 Task: Enable Share your resume data with all recruiters.
Action: Mouse moved to (931, 307)
Screenshot: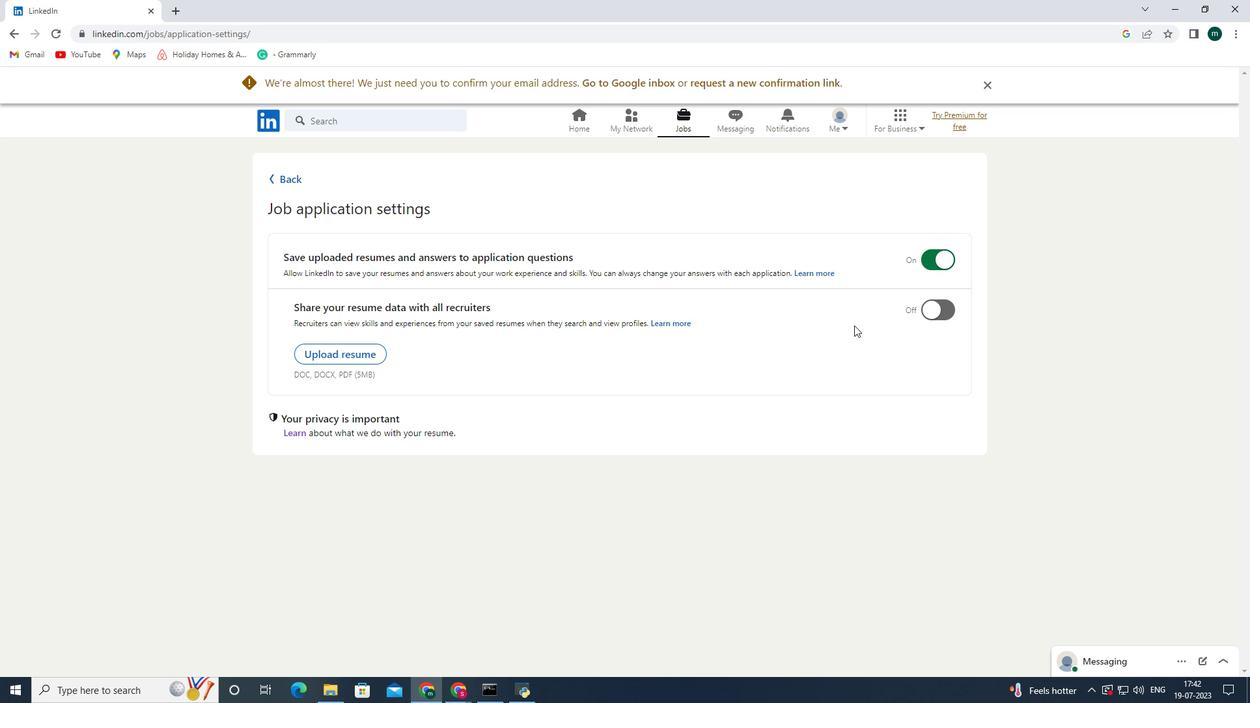 
Action: Mouse pressed left at (931, 307)
Screenshot: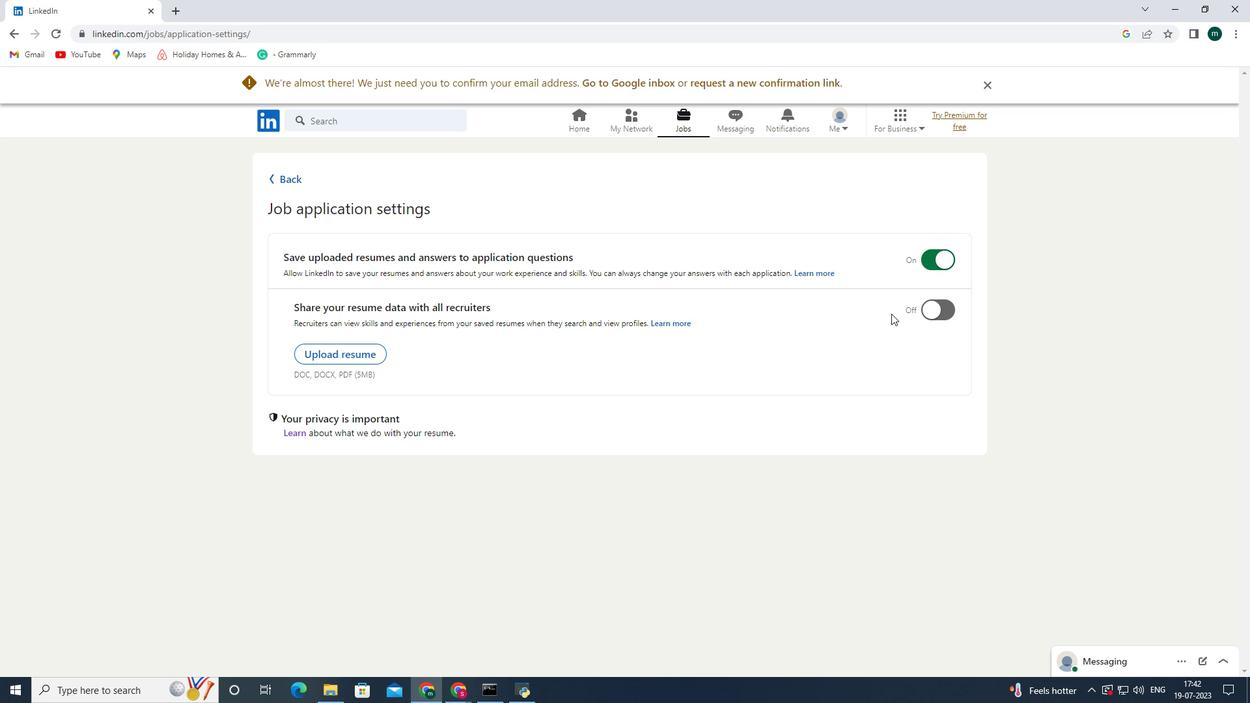 
Action: Mouse moved to (943, 311)
Screenshot: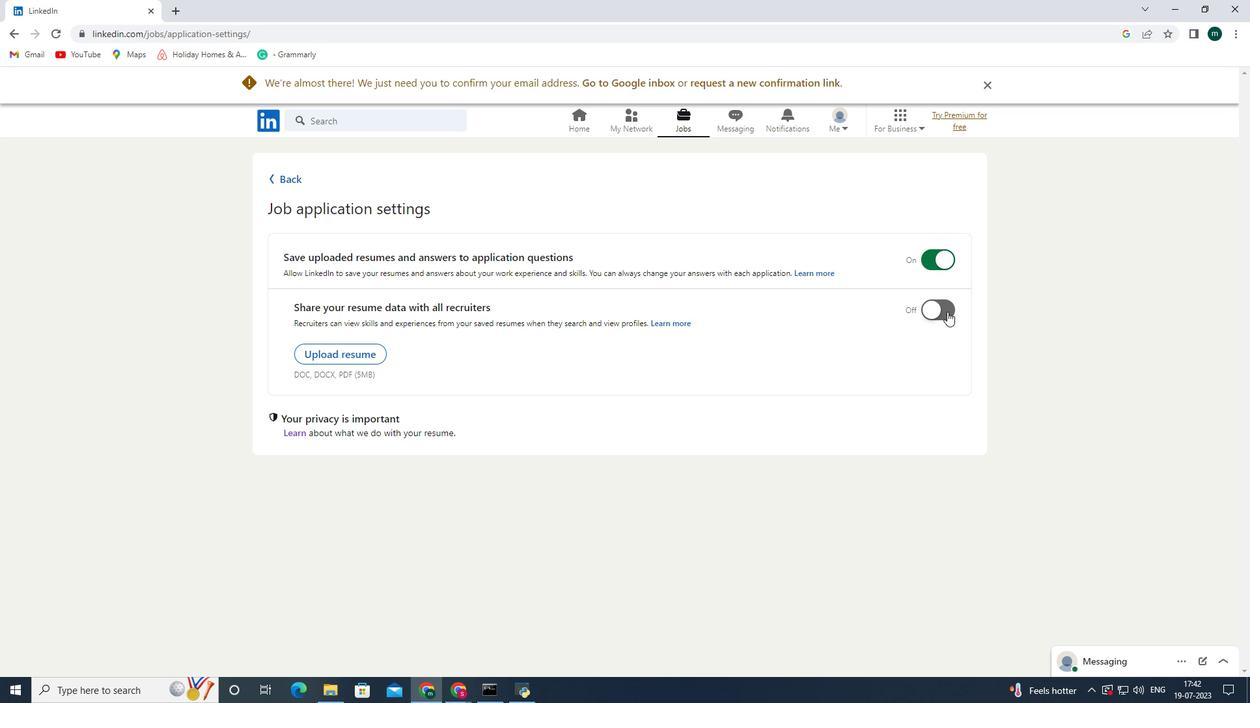 
Action: Mouse pressed left at (943, 311)
Screenshot: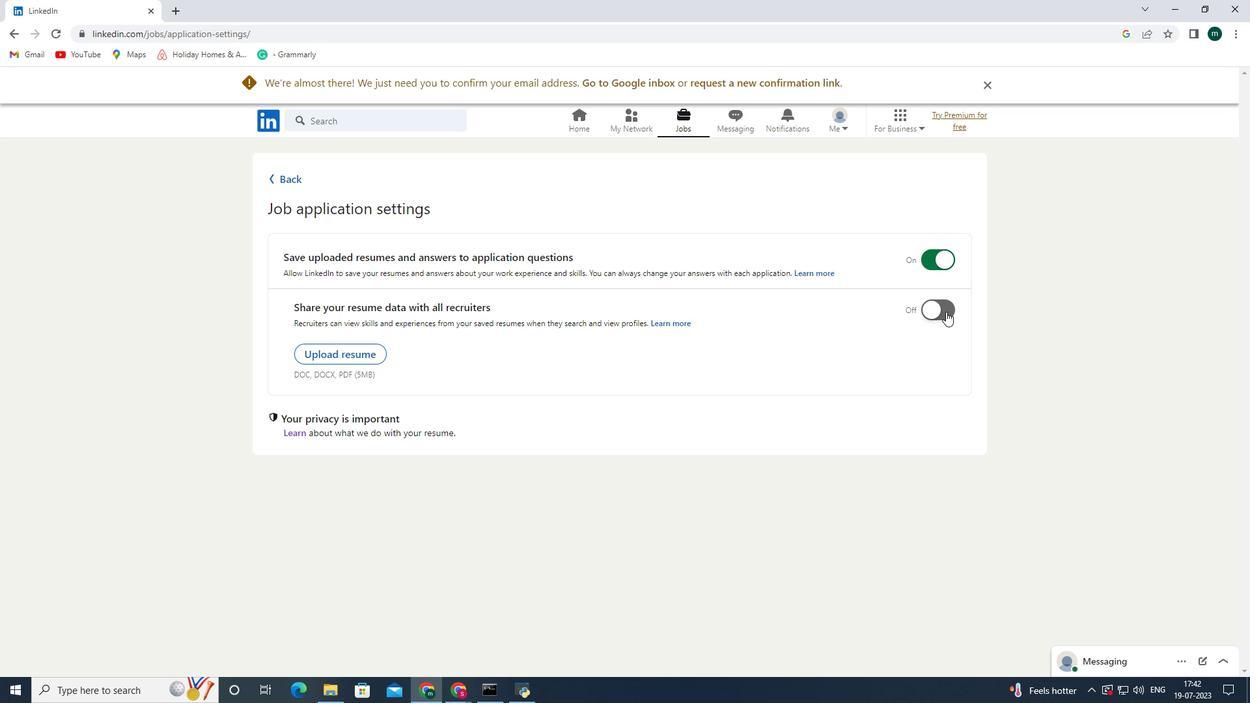 
Action: Mouse moved to (743, 352)
Screenshot: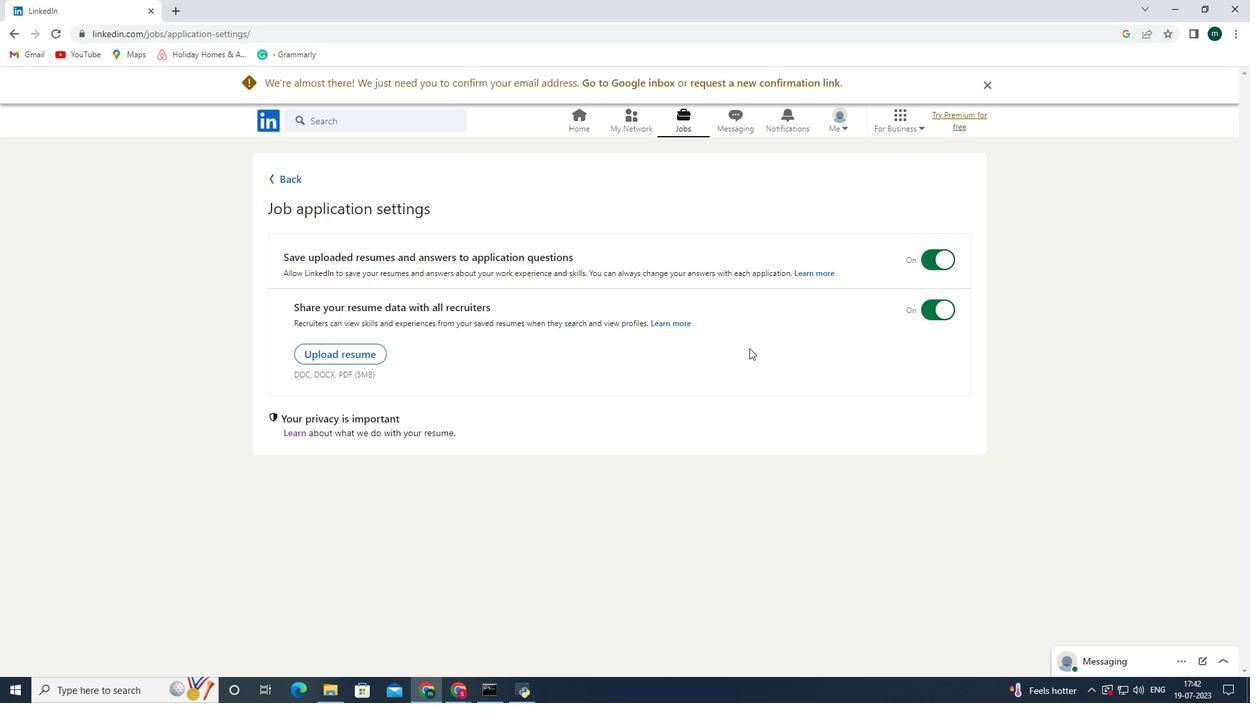 
